 Task: Send email   from  to Email0001; Email002 with a subject Subject0001 and add a message Message0002 and with an attachment of Attach0001.Txt
Action: Mouse moved to (600, 44)
Screenshot: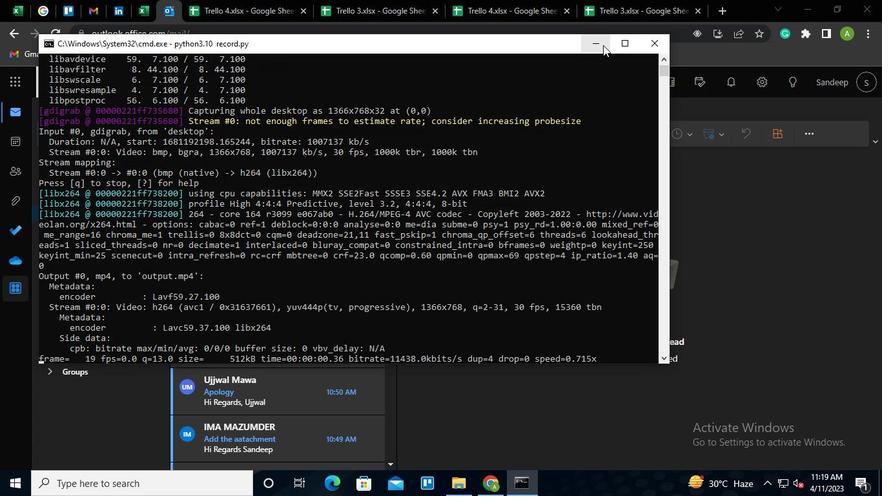 
Action: Mouse pressed left at (600, 44)
Screenshot: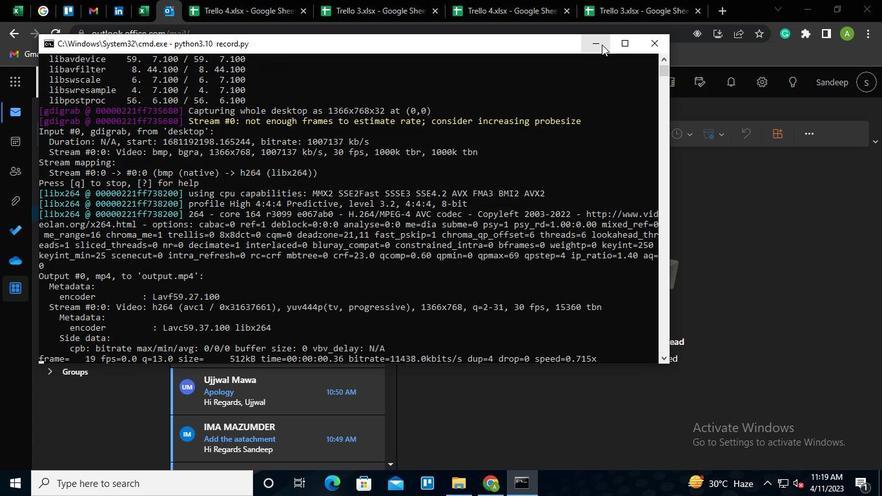 
Action: Mouse moved to (83, 133)
Screenshot: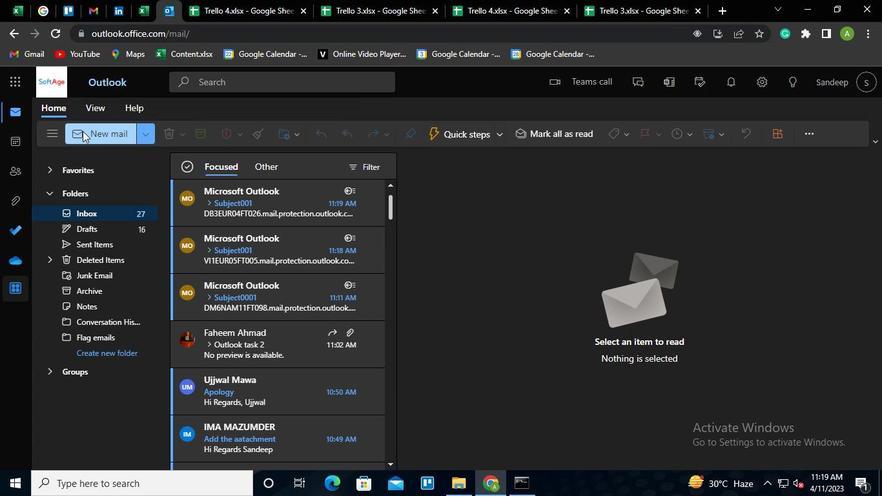 
Action: Mouse pressed left at (83, 133)
Screenshot: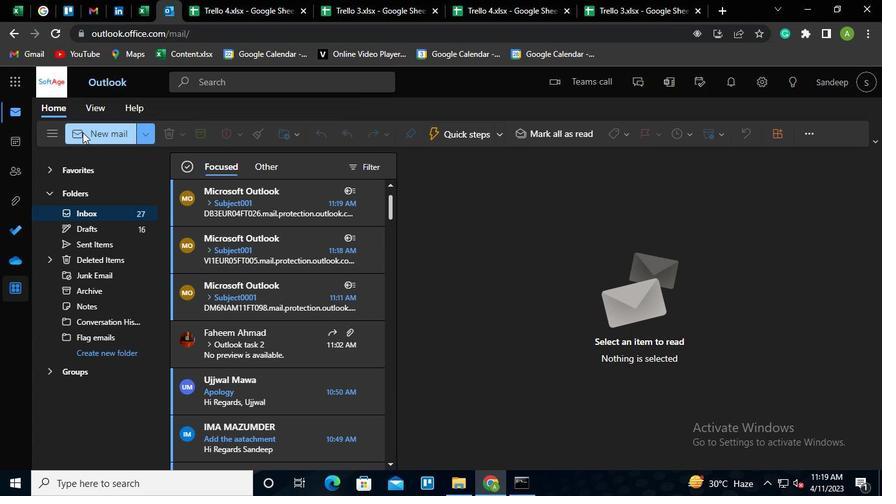
Action: Mouse moved to (434, 179)
Screenshot: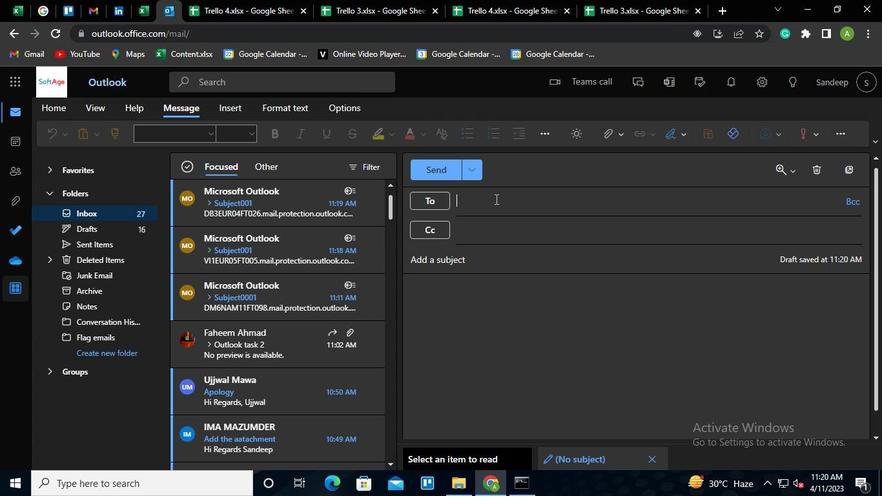 
Action: Keyboard e
Screenshot: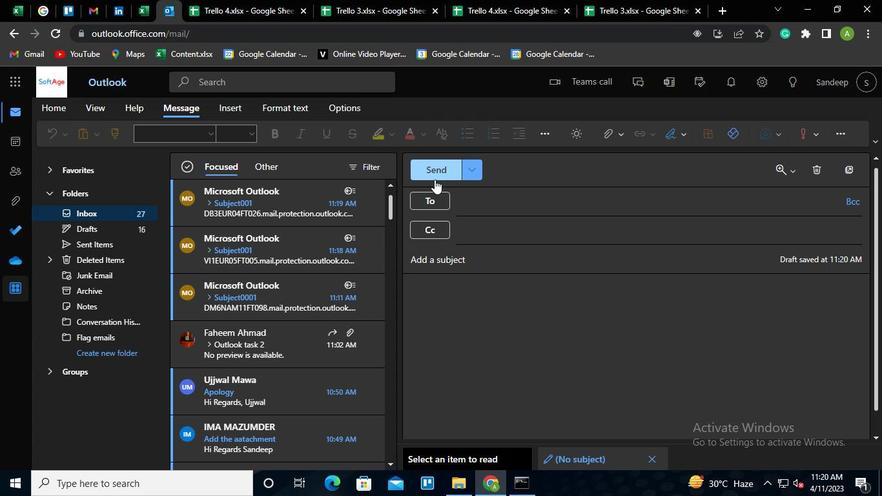 
Action: Keyboard m
Screenshot: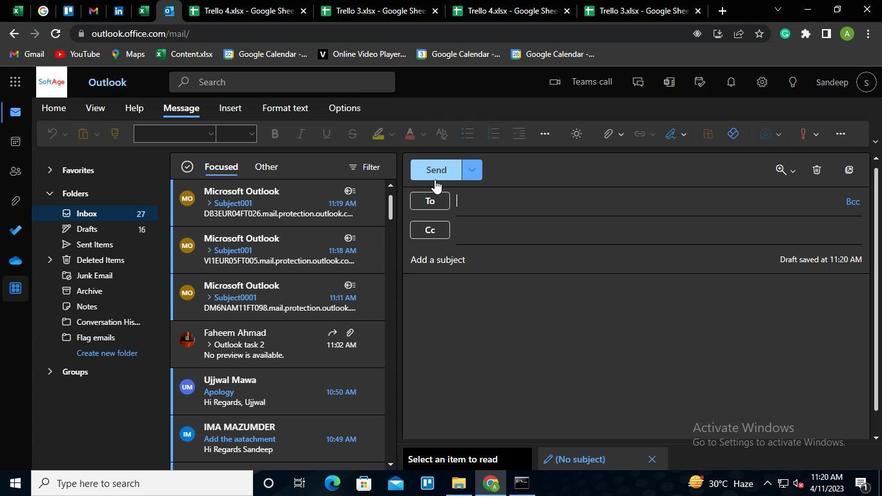 
Action: Keyboard a
Screenshot: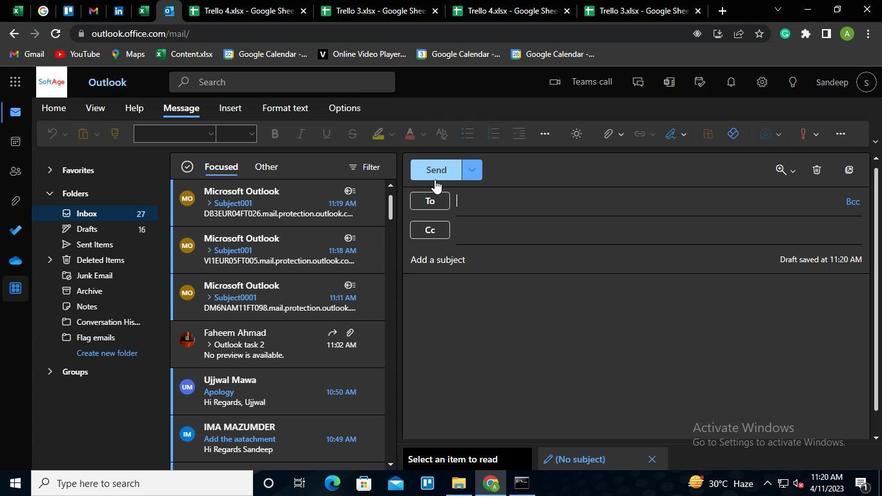 
Action: Keyboard i
Screenshot: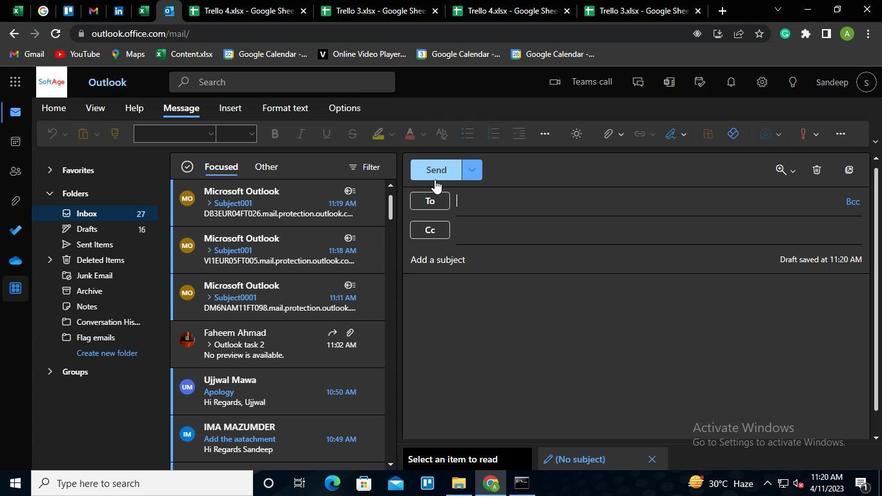 
Action: Keyboard l
Screenshot: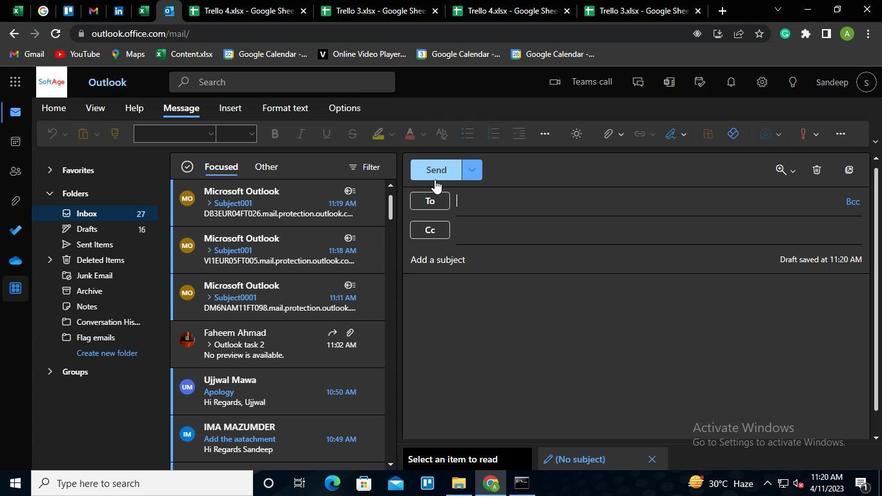 
Action: Keyboard Key.enter
Screenshot: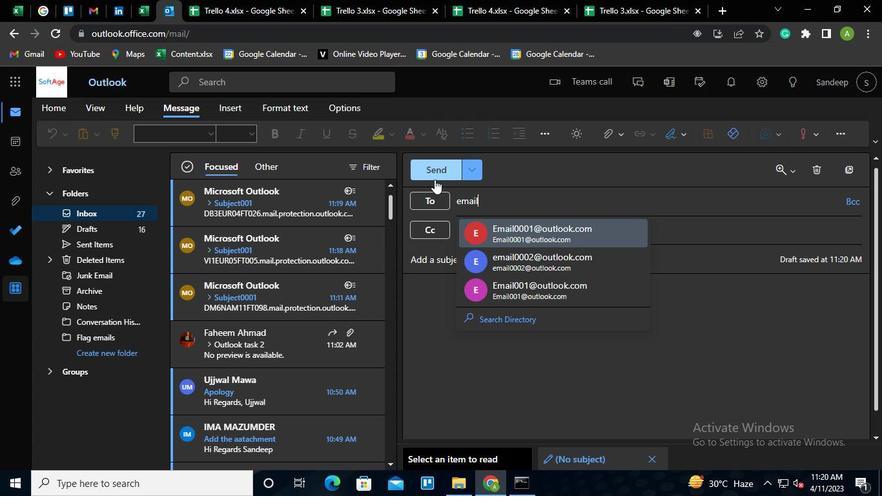 
Action: Keyboard e
Screenshot: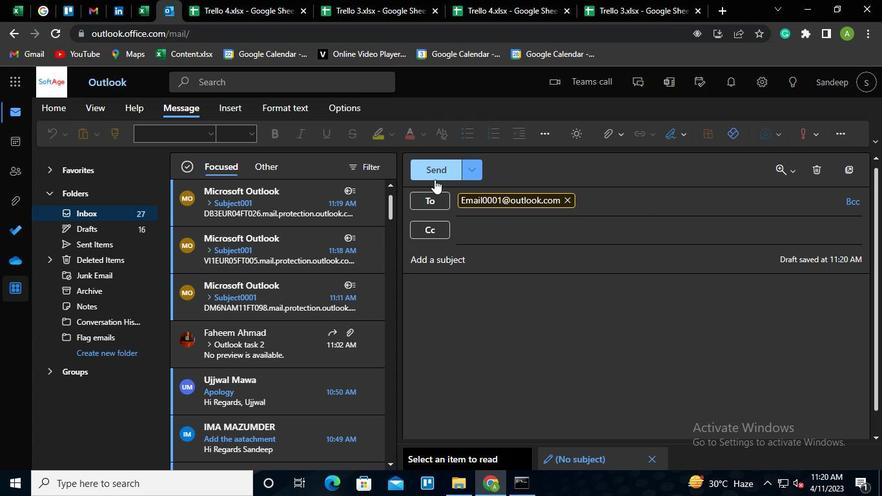 
Action: Keyboard m
Screenshot: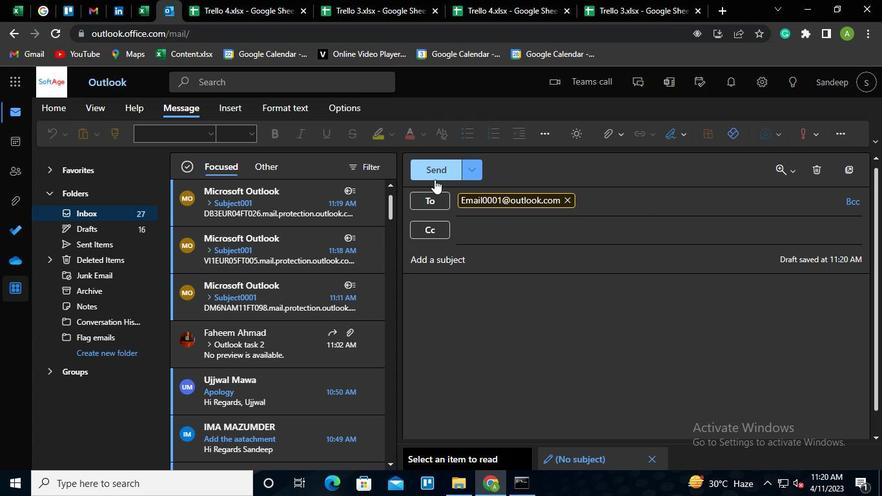
Action: Keyboard a
Screenshot: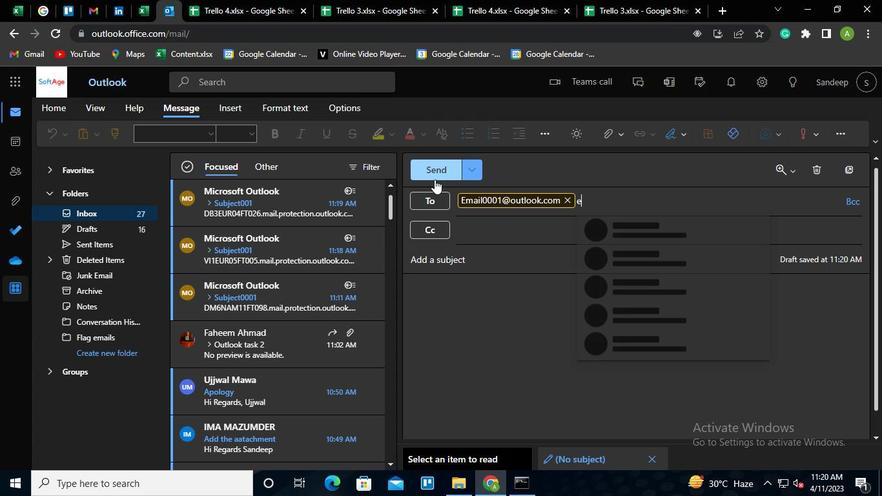 
Action: Keyboard i
Screenshot: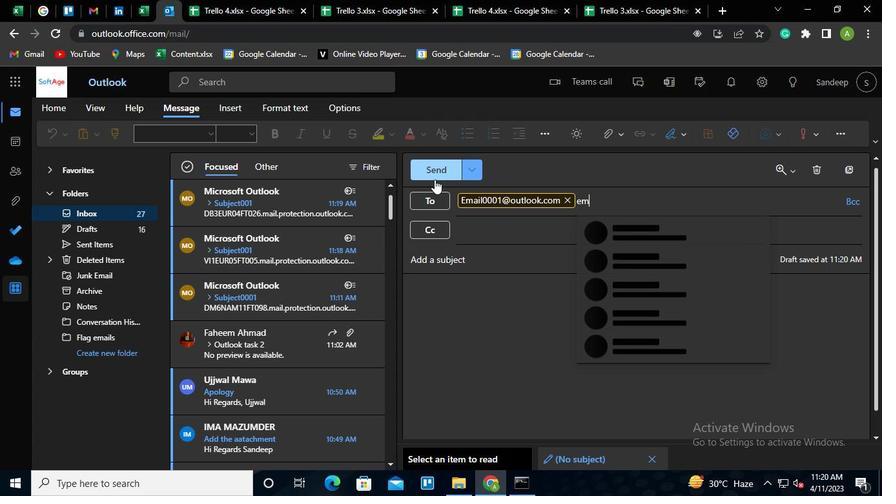 
Action: Keyboard l
Screenshot: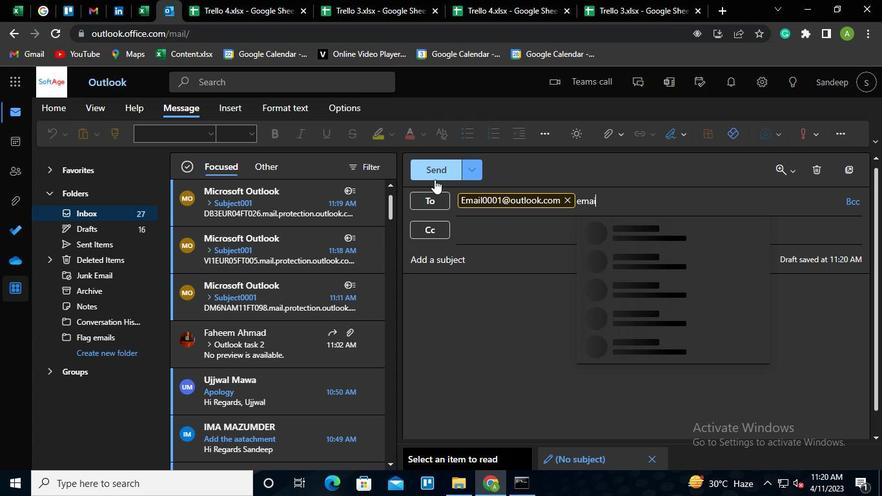 
Action: Keyboard Key.down
Screenshot: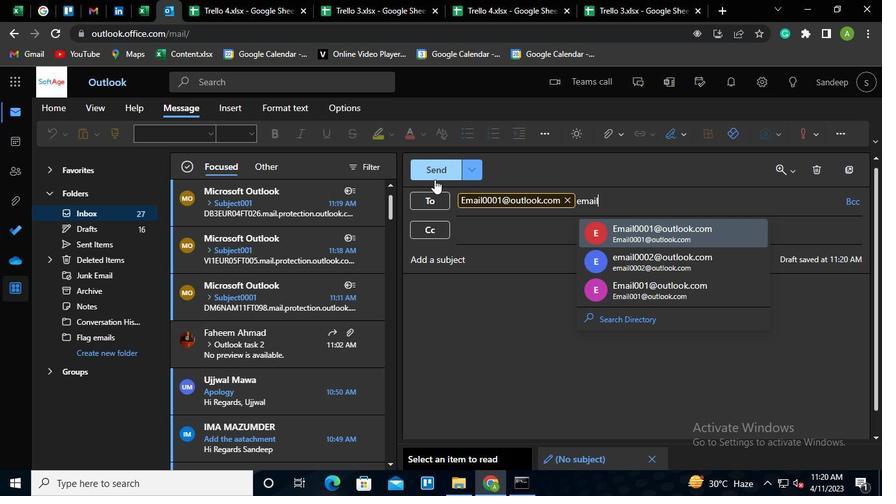 
Action: Keyboard Key.enter
Screenshot: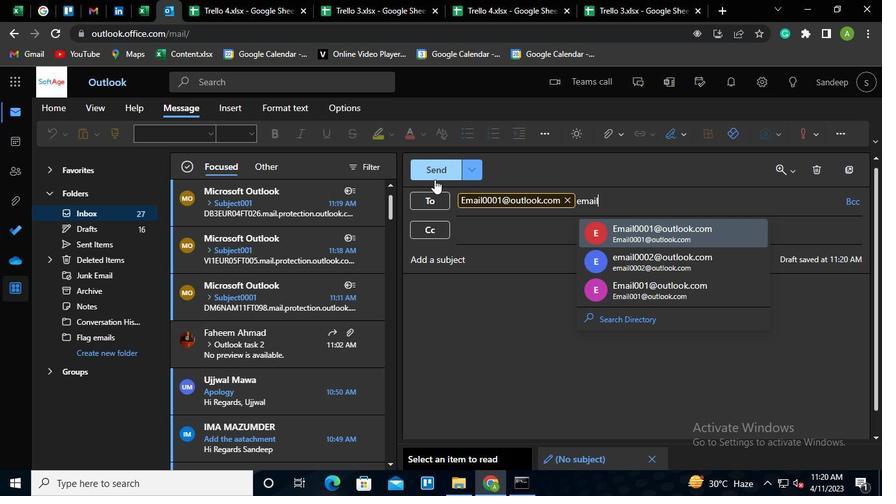 
Action: Mouse moved to (463, 255)
Screenshot: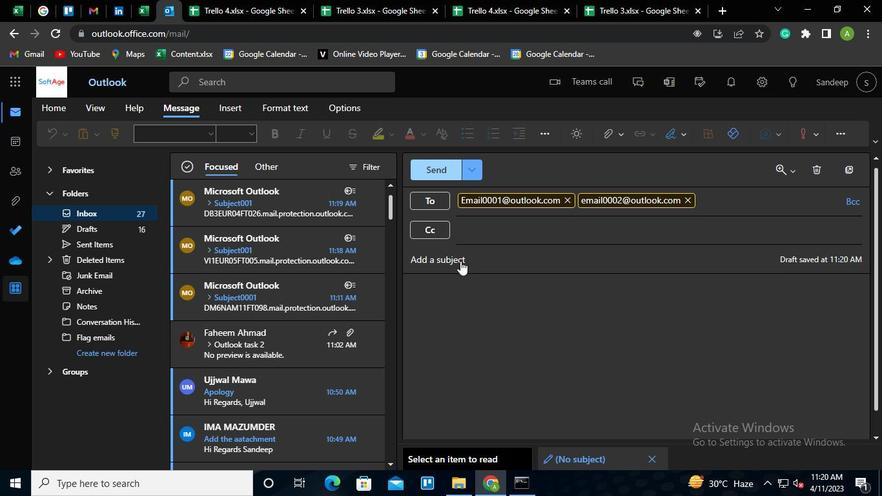 
Action: Mouse pressed left at (463, 255)
Screenshot: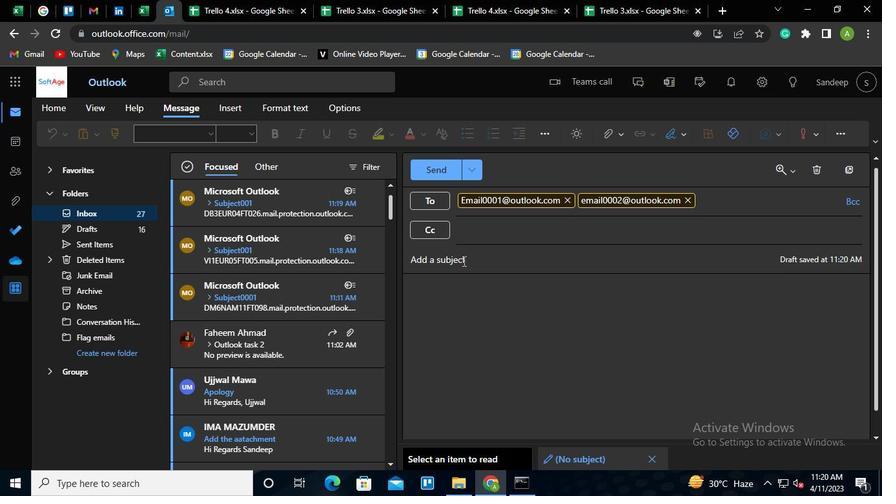 
Action: Keyboard Key.shift
Screenshot: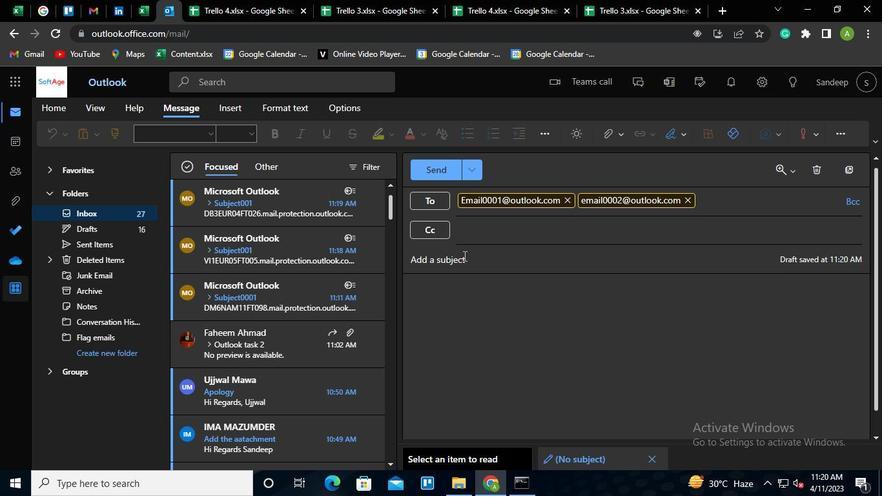 
Action: Keyboard S
Screenshot: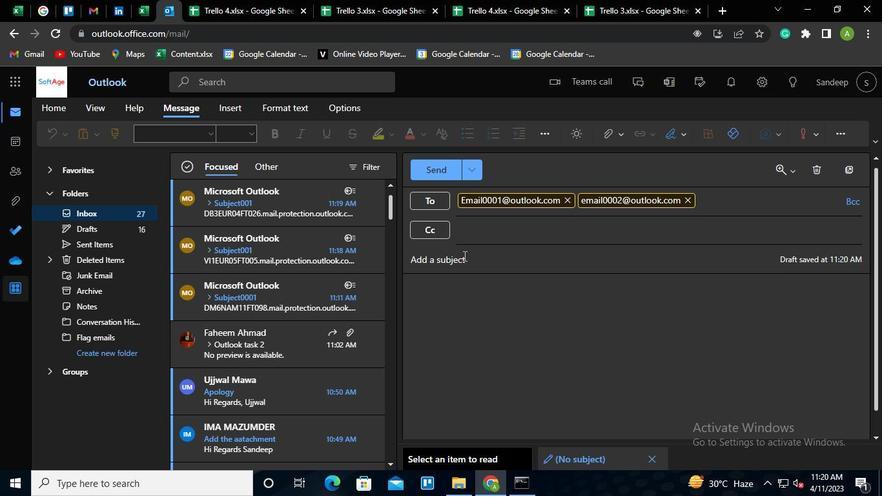 
Action: Keyboard u
Screenshot: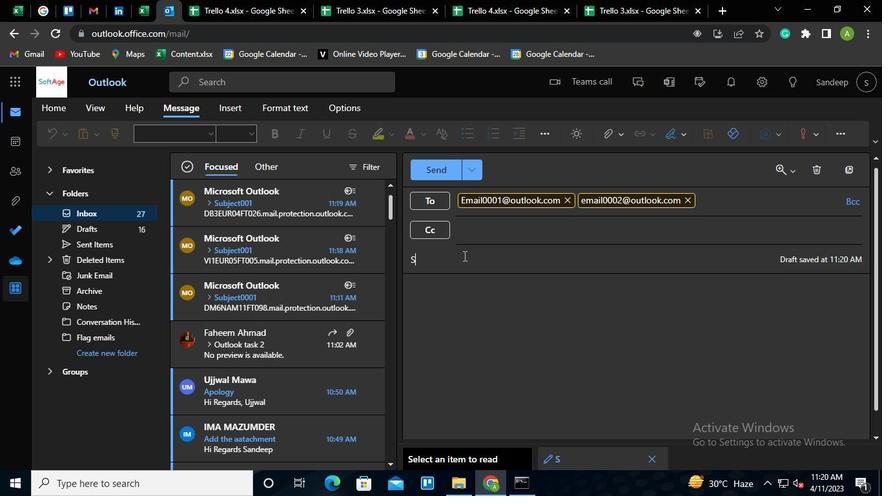 
Action: Keyboard b
Screenshot: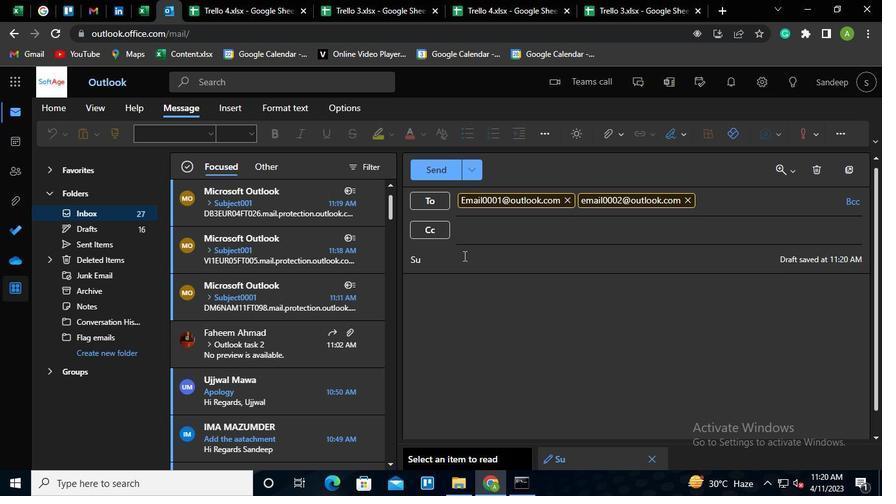 
Action: Keyboard j
Screenshot: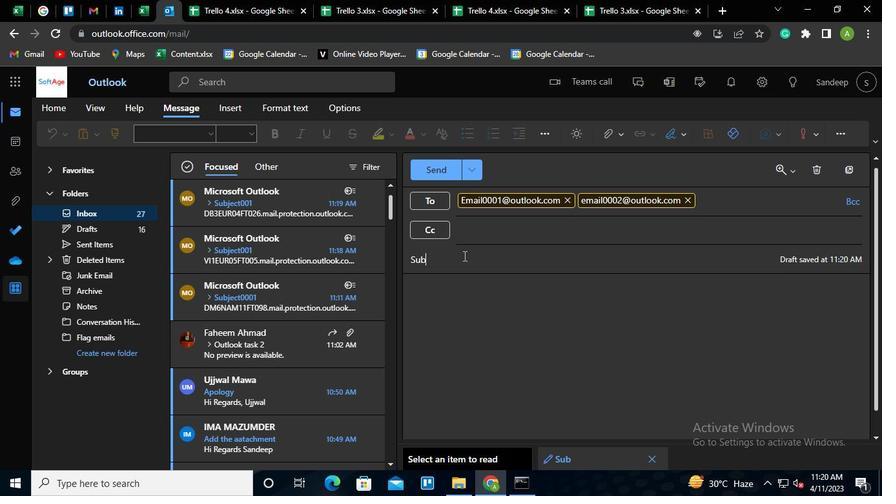 
Action: Keyboard e
Screenshot: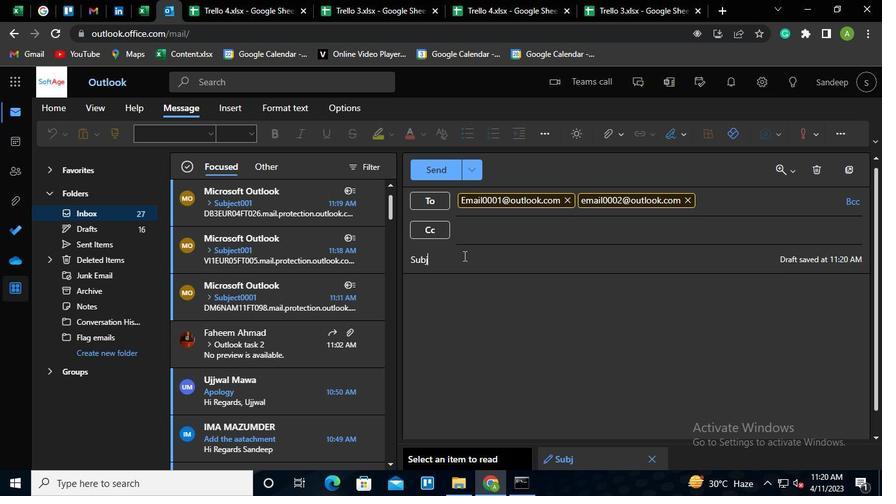 
Action: Keyboard c
Screenshot: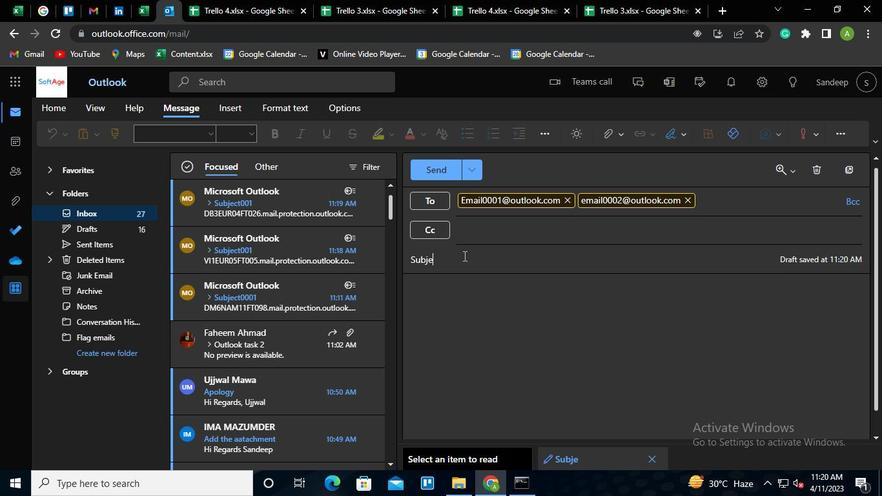 
Action: Keyboard t
Screenshot: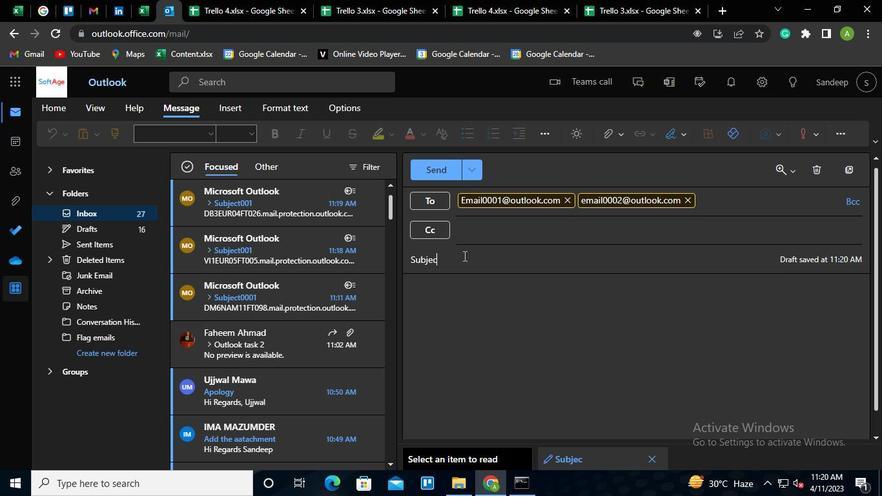 
Action: Keyboard <96>
Screenshot: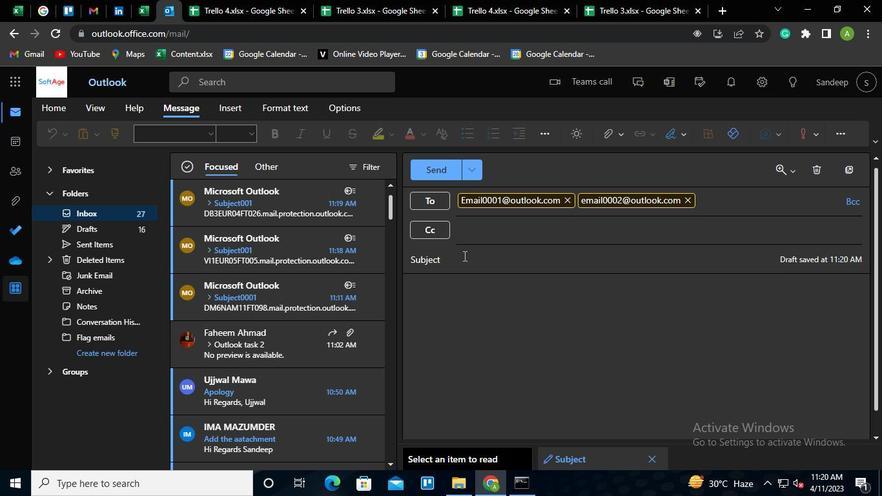 
Action: Keyboard <96>
Screenshot: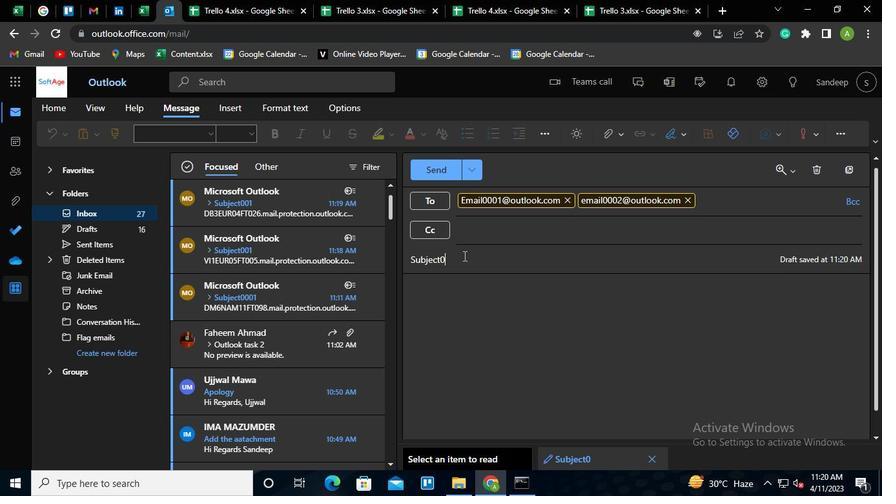 
Action: Keyboard <97>
Screenshot: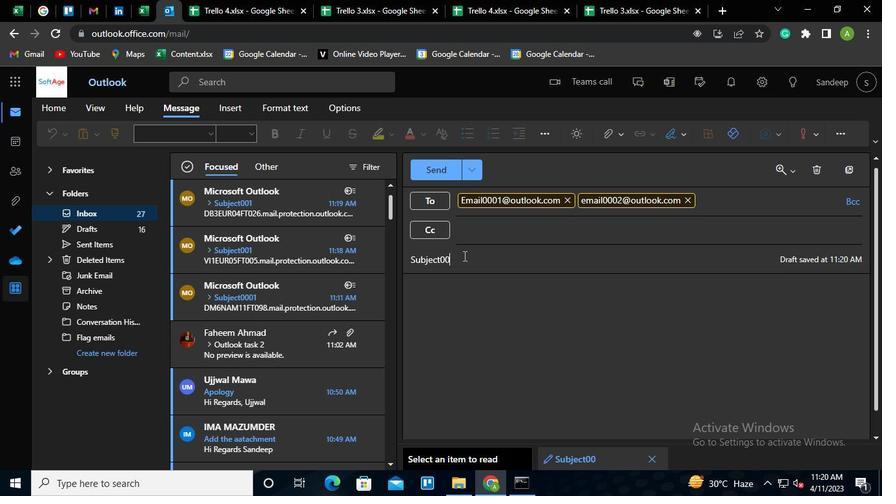 
Action: Keyboard Key.backspace
Screenshot: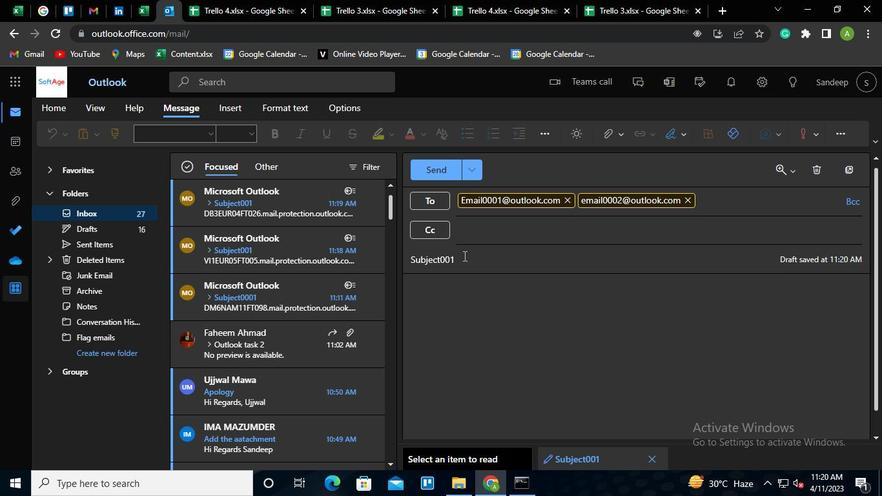 
Action: Keyboard <96>
Screenshot: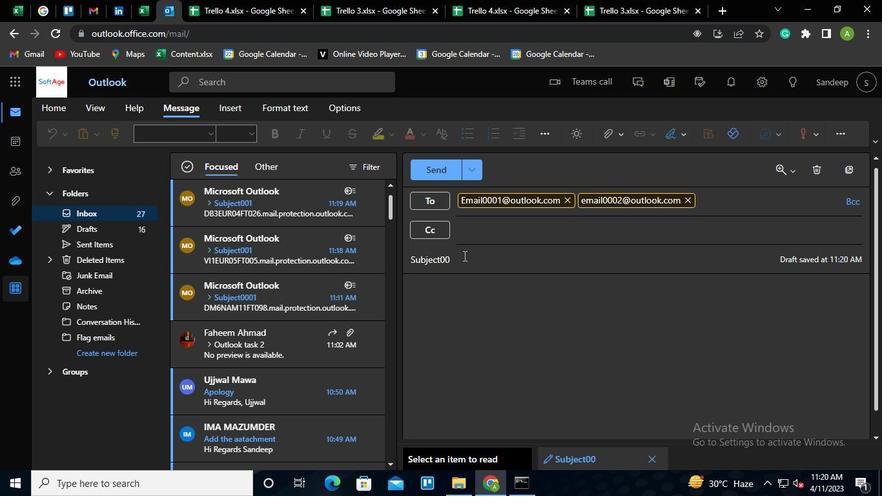 
Action: Keyboard <97>
Screenshot: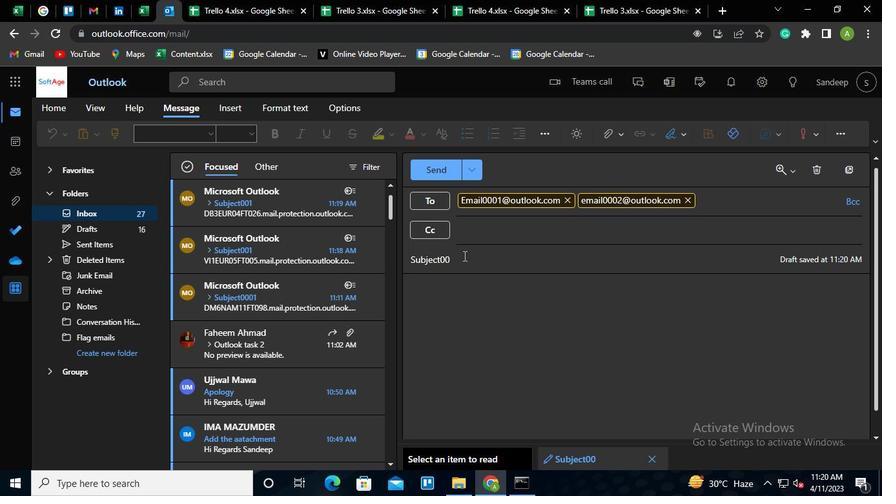 
Action: Keyboard Key.tab
Screenshot: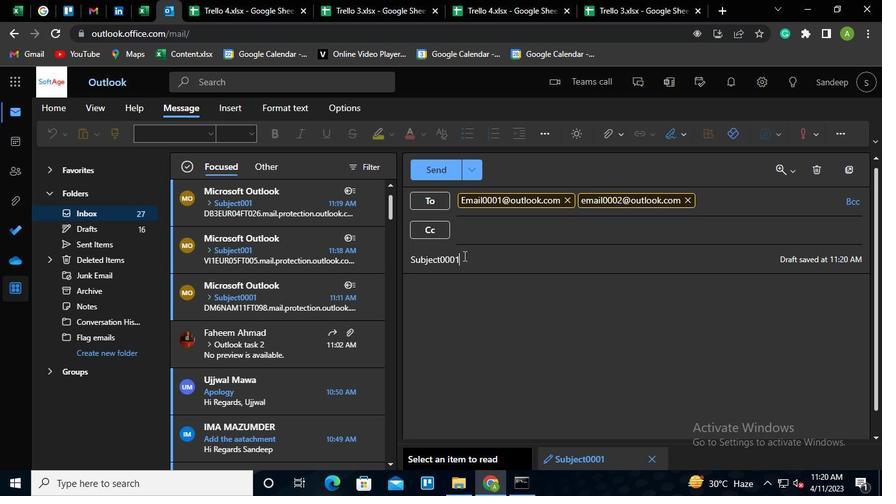 
Action: Keyboard Key.shift
Screenshot: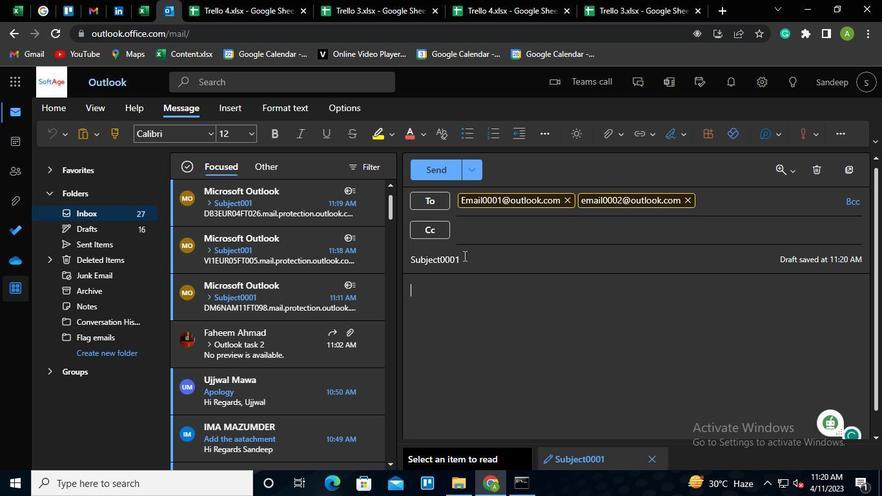 
Action: Keyboard M
Screenshot: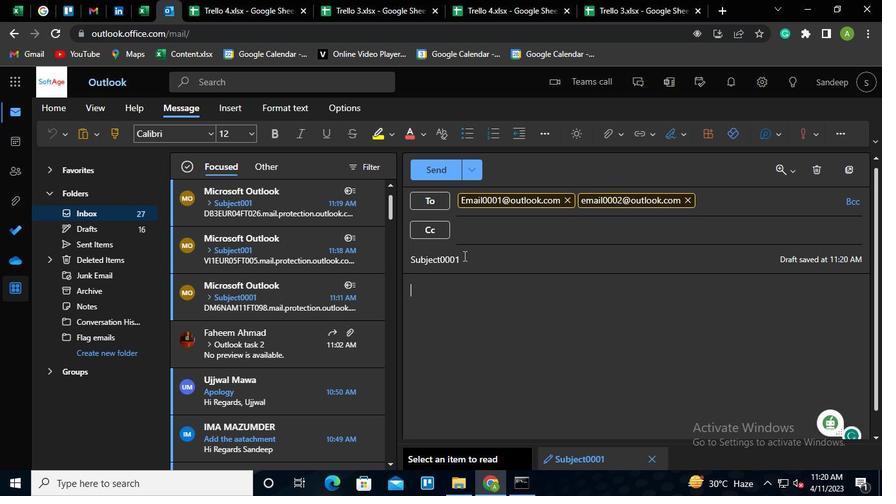 
Action: Keyboard e
Screenshot: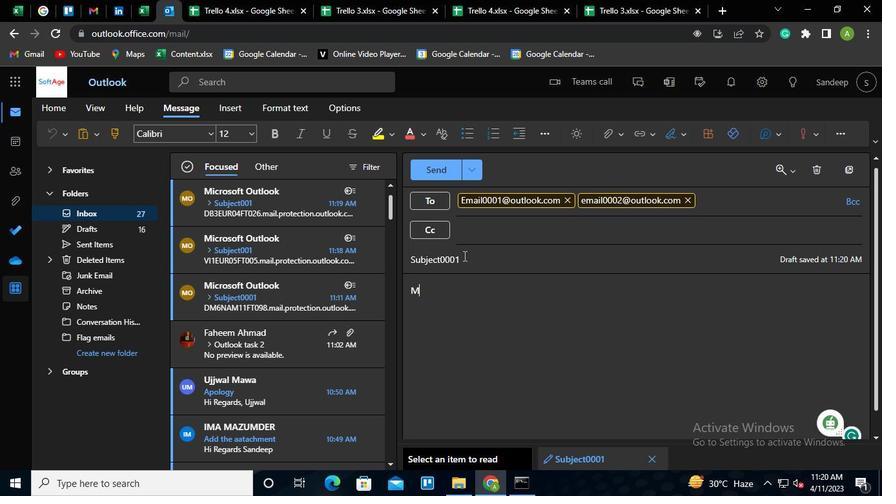 
Action: Keyboard s
Screenshot: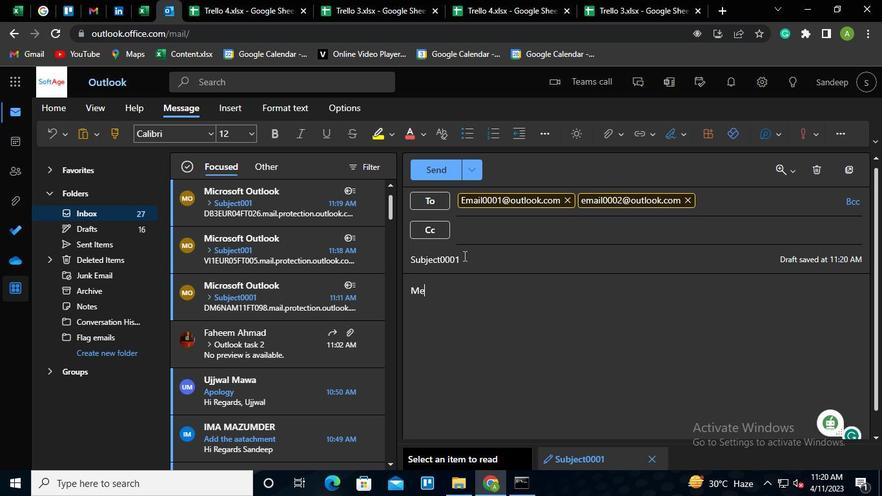 
Action: Keyboard s
Screenshot: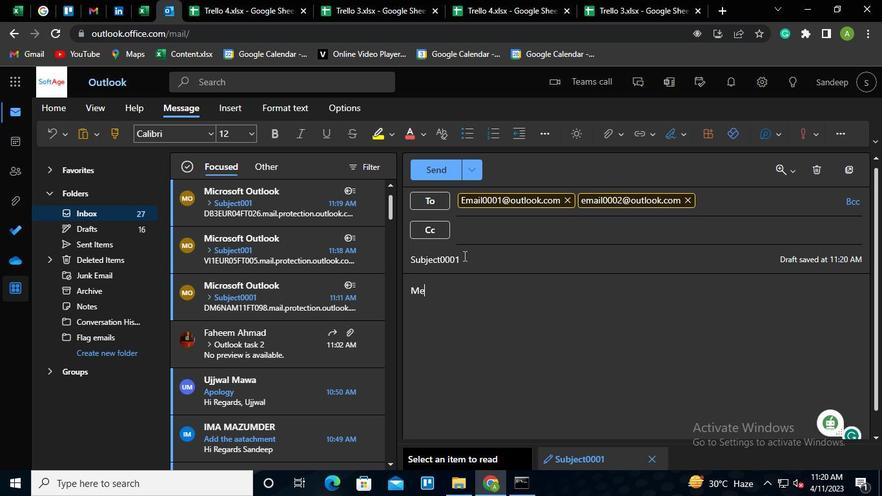 
Action: Keyboard a
Screenshot: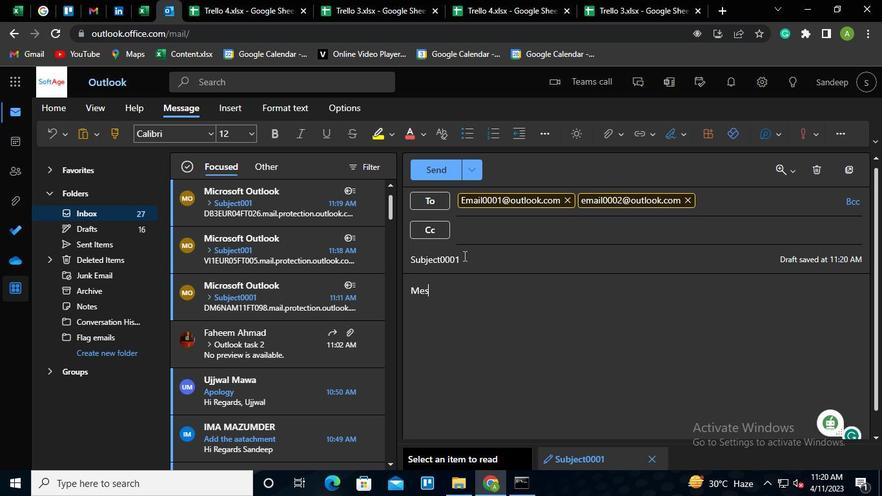 
Action: Keyboard g
Screenshot: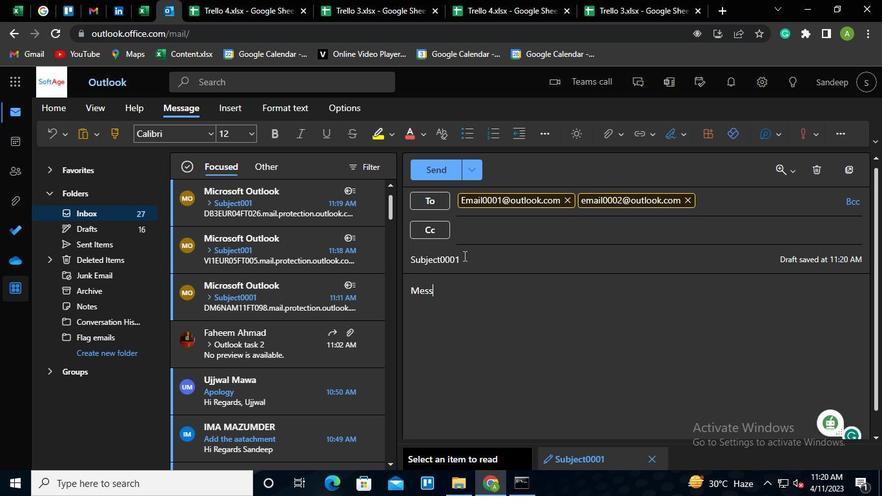 
Action: Keyboard e
Screenshot: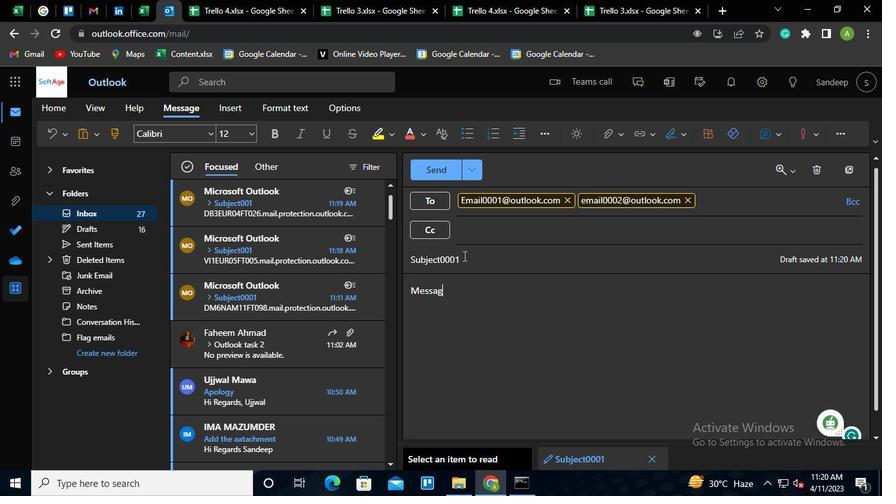 
Action: Keyboard <96>
Screenshot: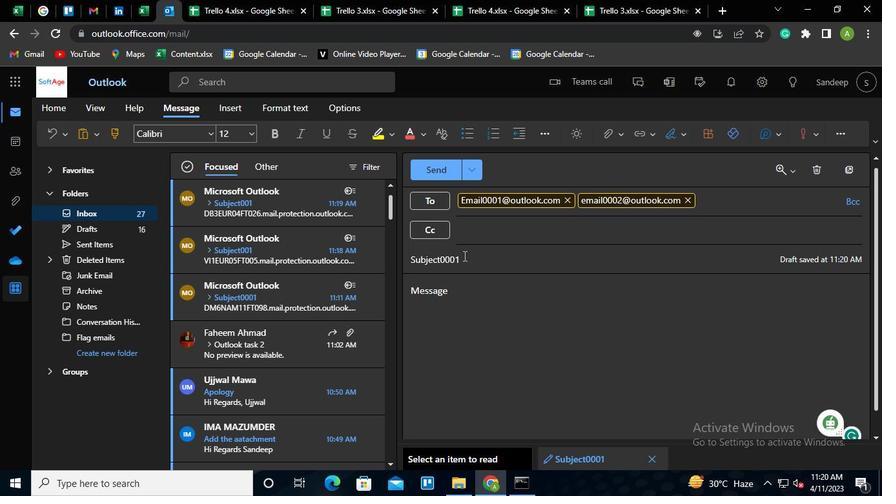 
Action: Keyboard <96>
Screenshot: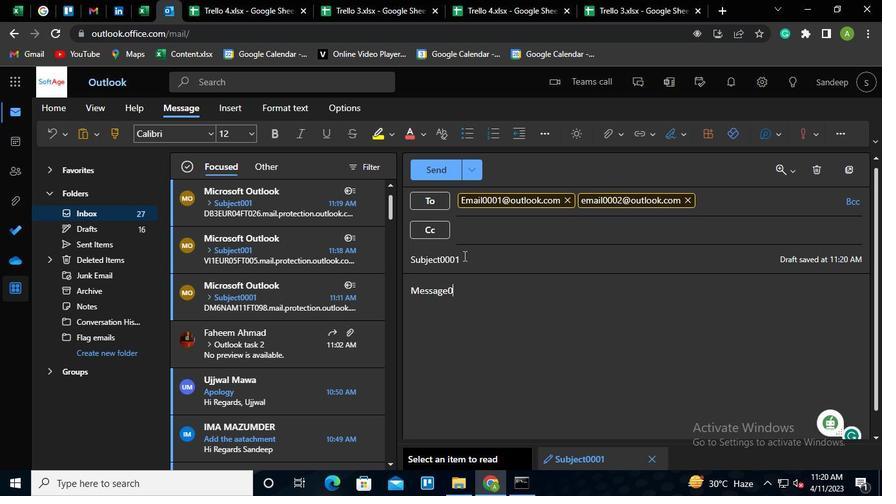 
Action: Keyboard <98>
Screenshot: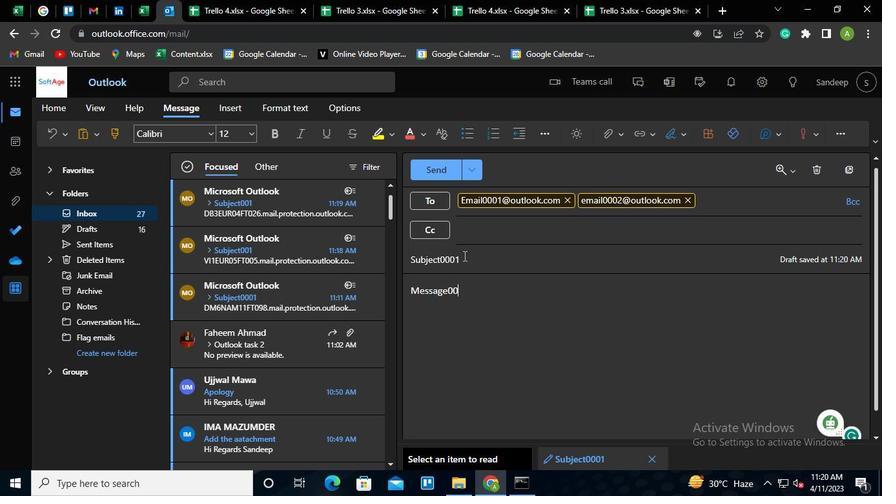 
Action: Mouse moved to (609, 127)
Screenshot: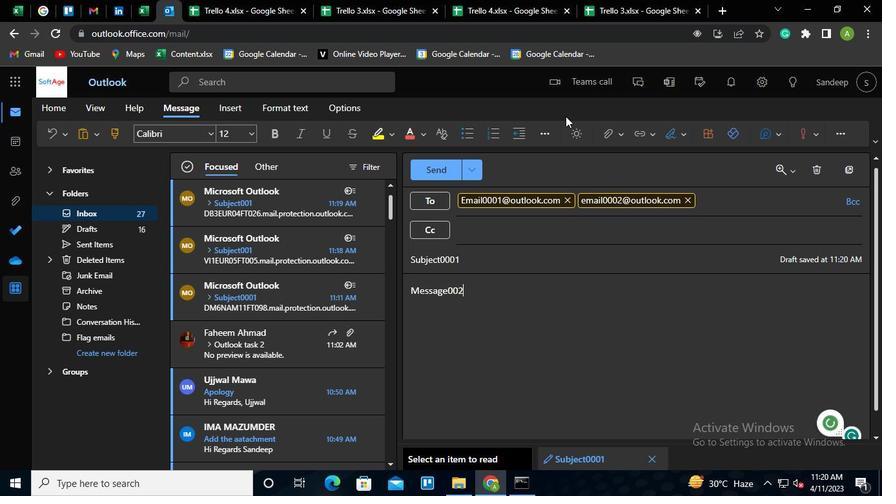
Action: Mouse pressed left at (609, 127)
Screenshot: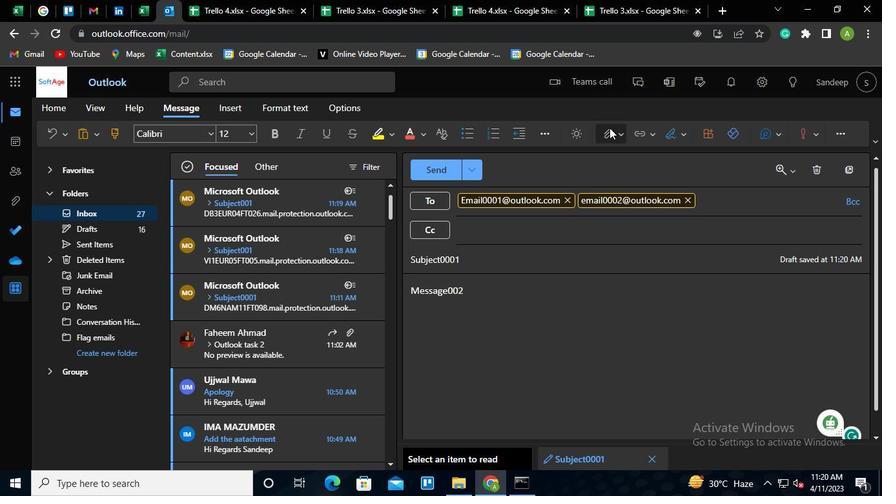 
Action: Mouse moved to (499, 162)
Screenshot: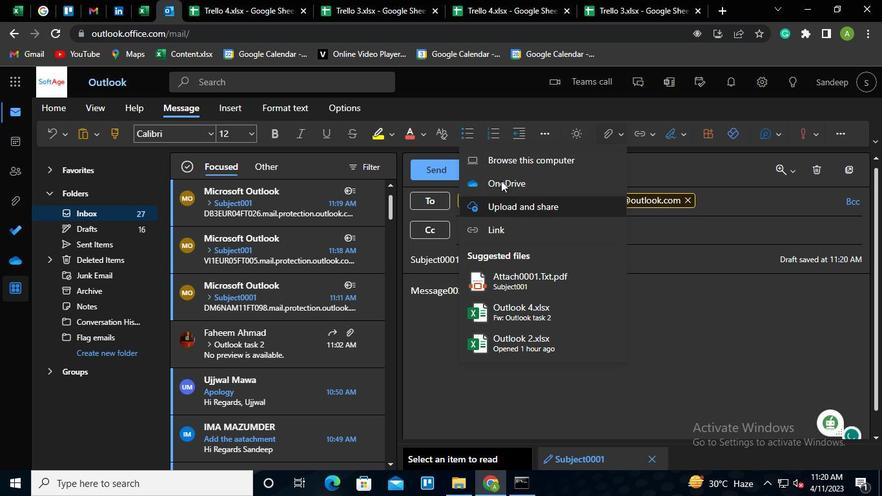 
Action: Mouse pressed left at (499, 162)
Screenshot: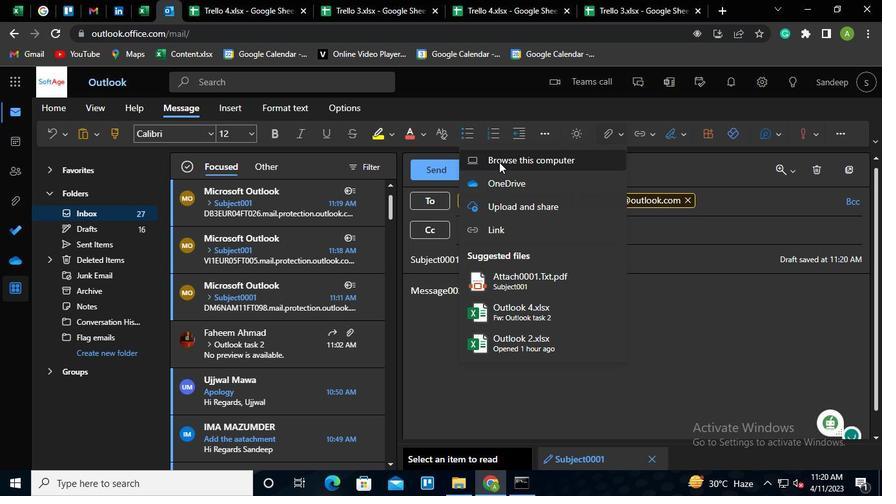 
Action: Mouse moved to (173, 93)
Screenshot: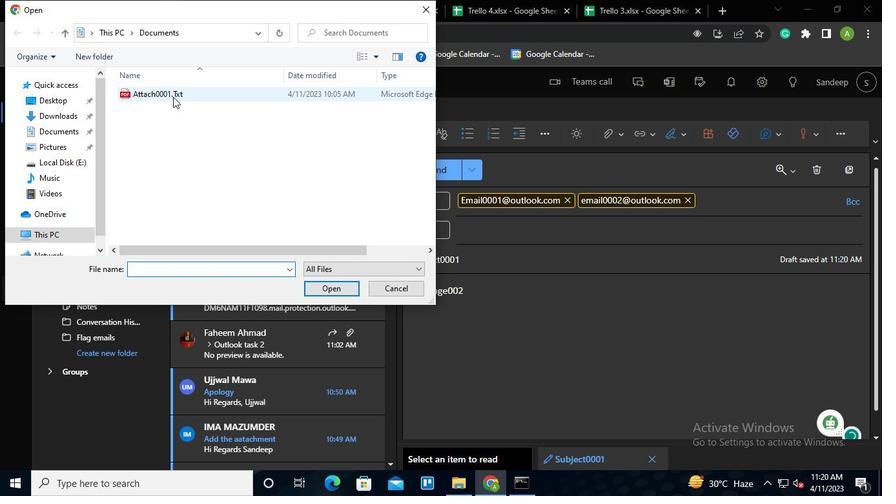 
Action: Mouse pressed left at (173, 93)
Screenshot: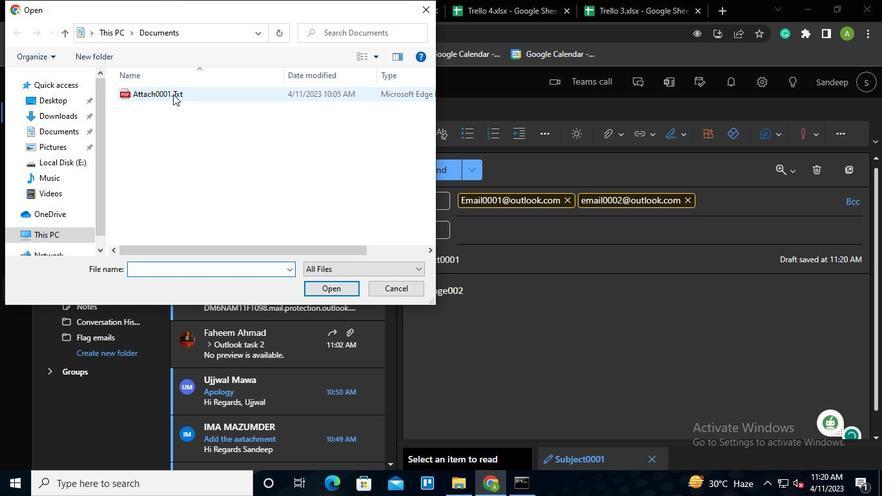 
Action: Mouse moved to (331, 286)
Screenshot: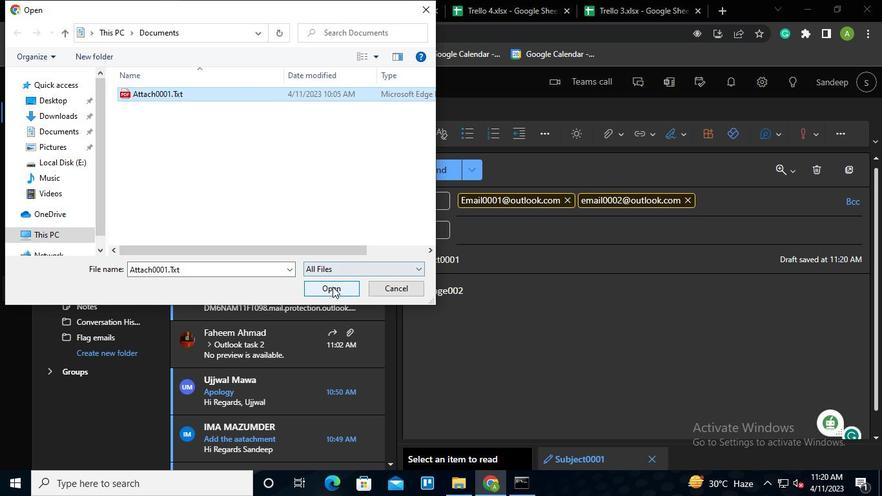 
Action: Mouse pressed left at (331, 286)
Screenshot: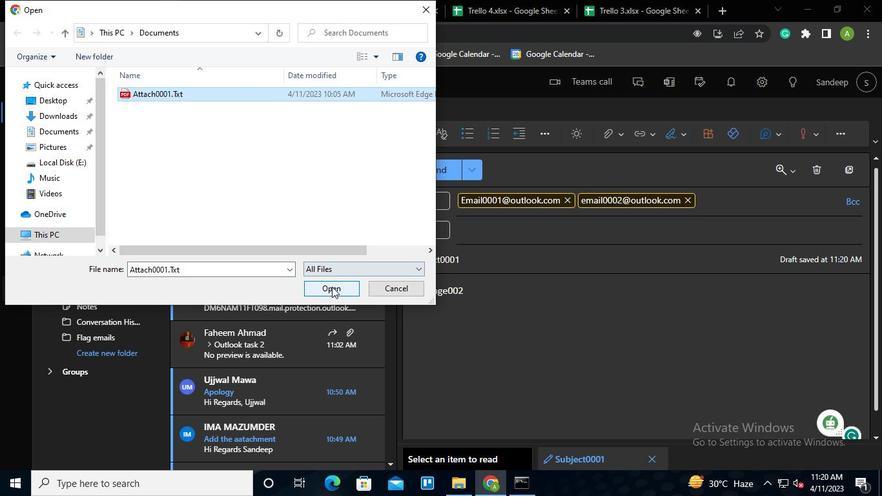 
Action: Mouse moved to (439, 171)
Screenshot: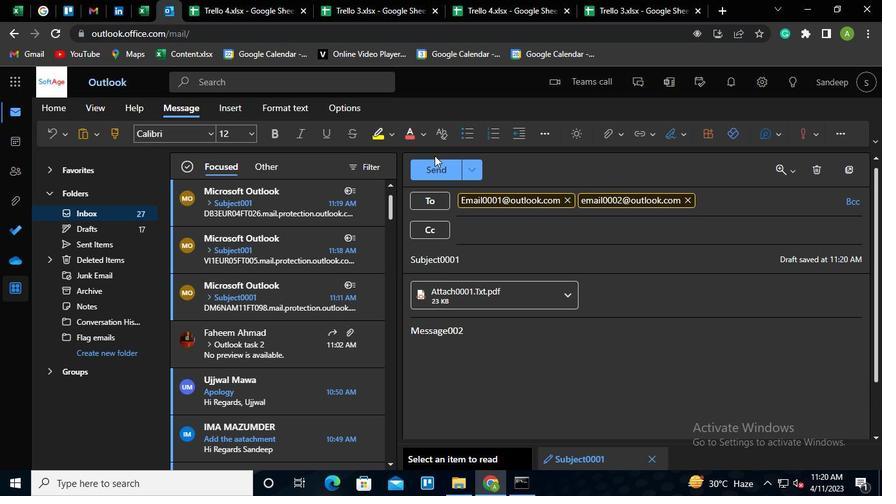 
Action: Mouse pressed left at (439, 171)
Screenshot: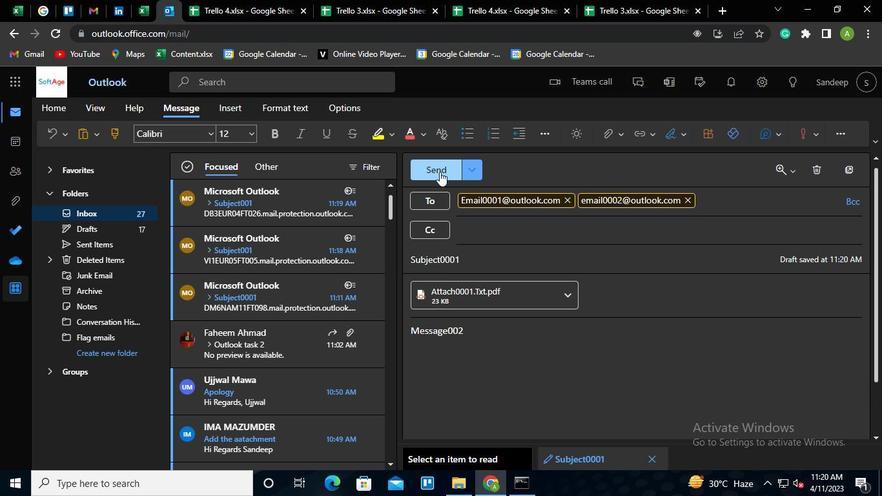 
Action: Mouse moved to (526, 487)
Screenshot: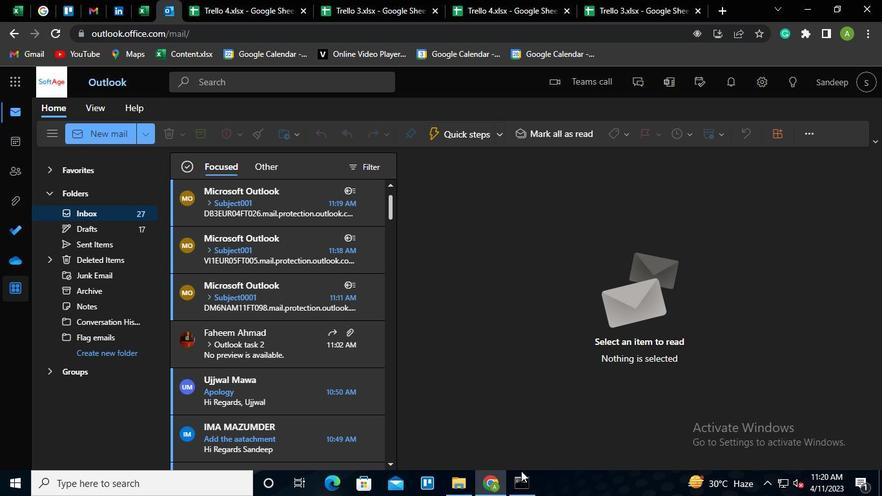 
Action: Mouse pressed left at (526, 487)
Screenshot: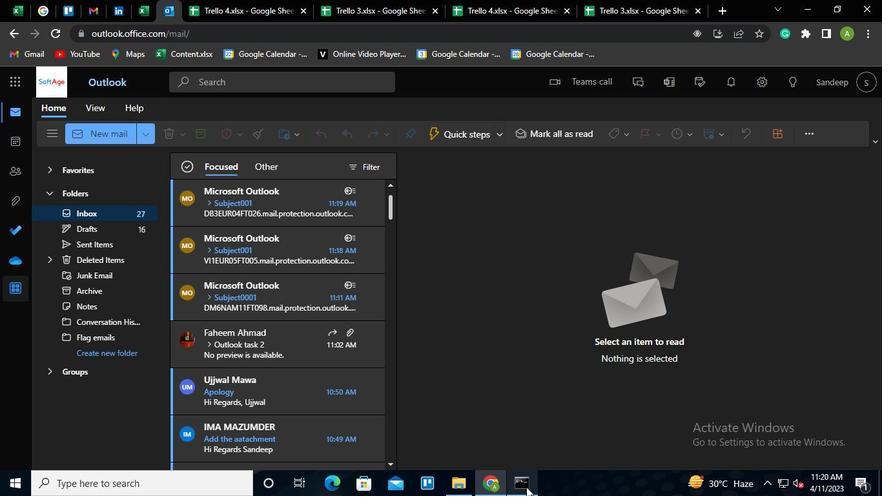 
Action: Mouse moved to (651, 46)
Screenshot: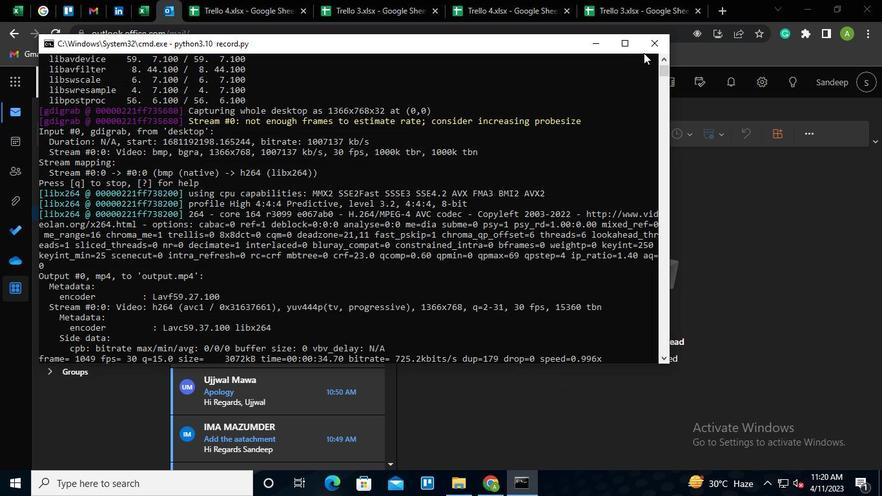 
Action: Mouse pressed left at (651, 46)
Screenshot: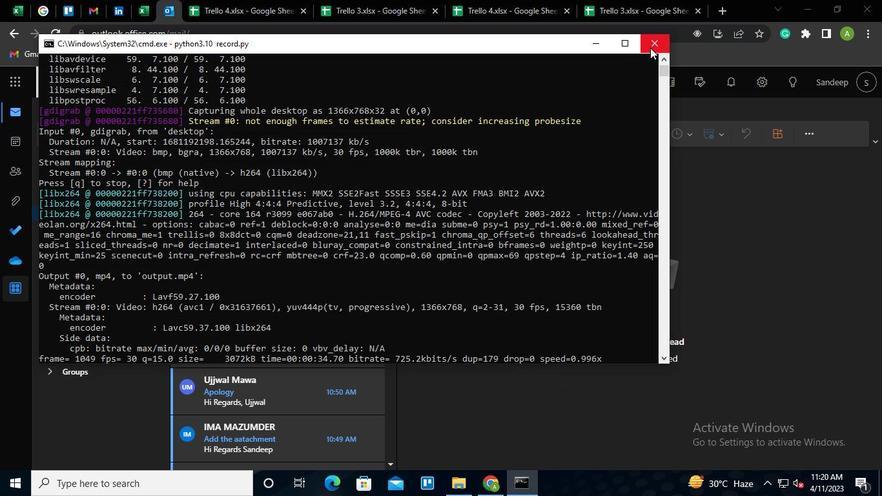 
